 Task: Select a due date automation when advanced on, the moment a card is due add content with a description not containing resume.
Action: Mouse moved to (987, 77)
Screenshot: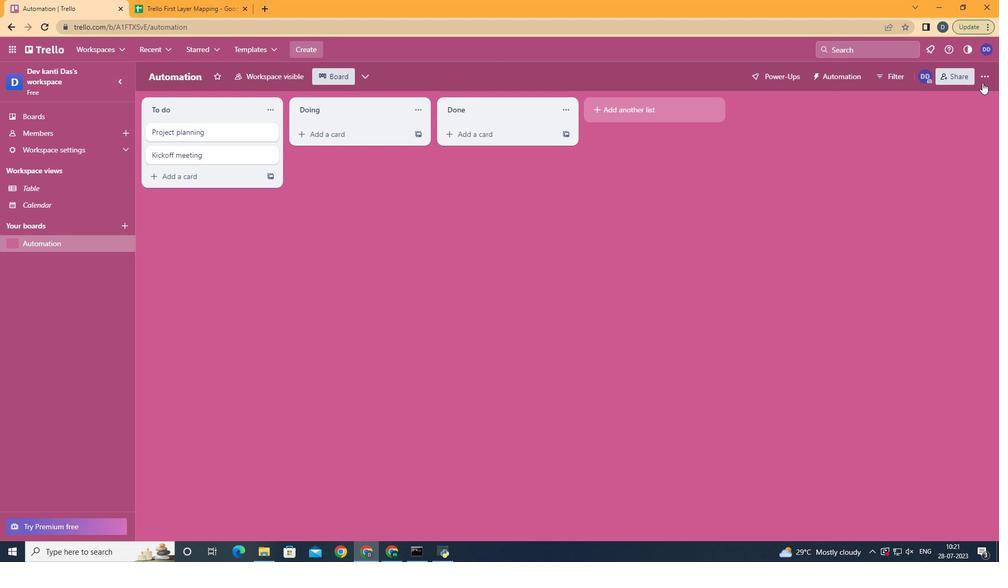 
Action: Mouse pressed left at (987, 77)
Screenshot: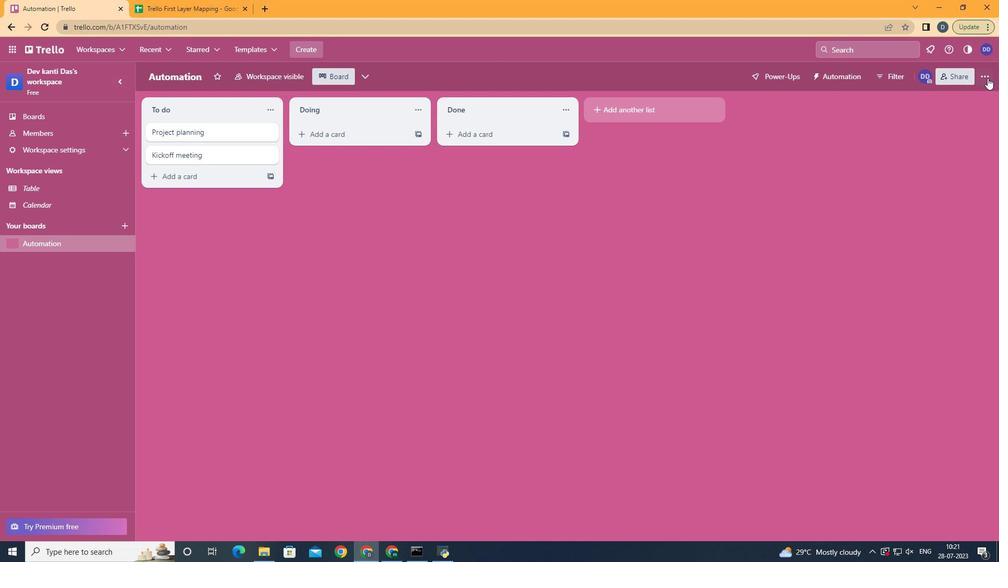 
Action: Mouse moved to (901, 209)
Screenshot: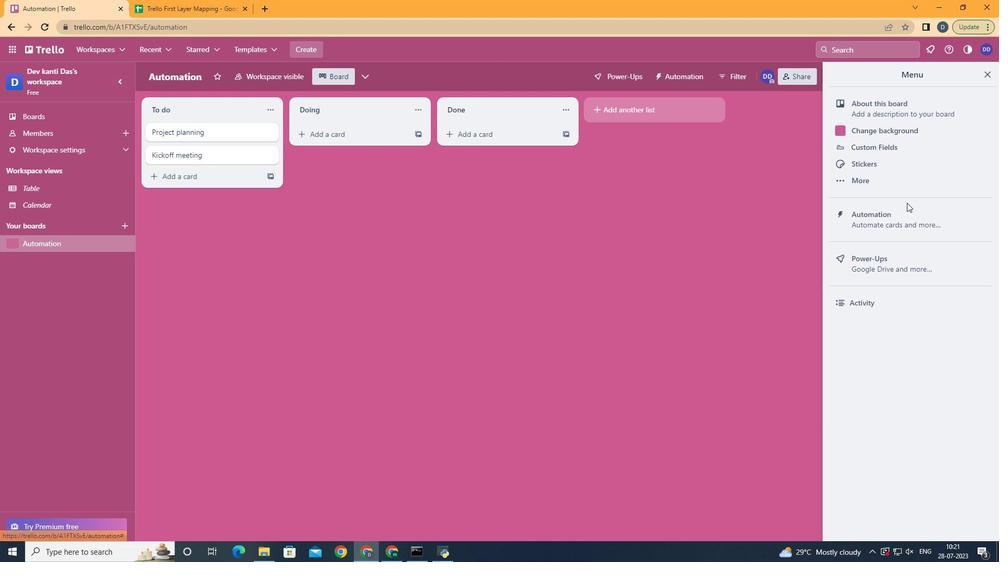 
Action: Mouse pressed left at (901, 209)
Screenshot: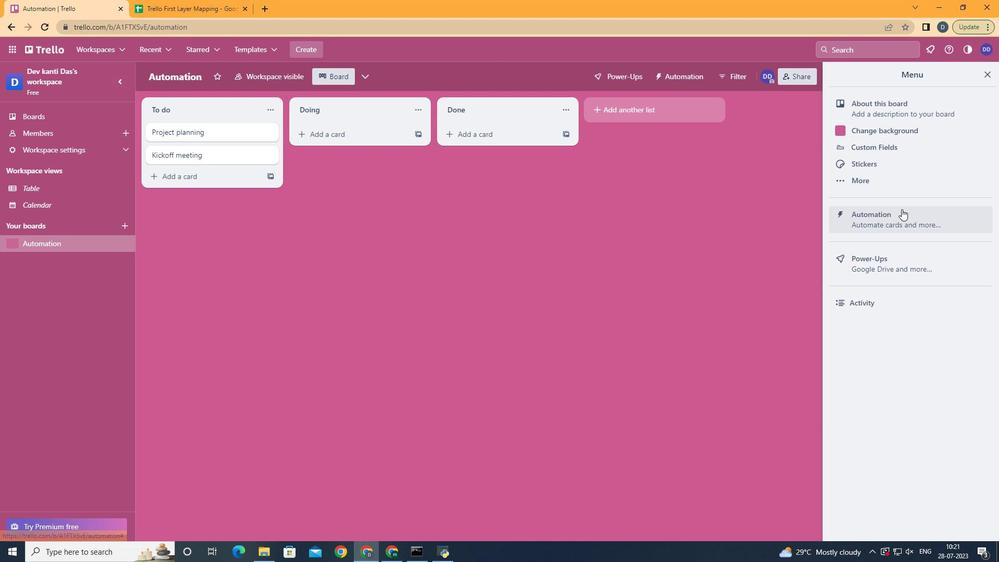 
Action: Mouse moved to (188, 207)
Screenshot: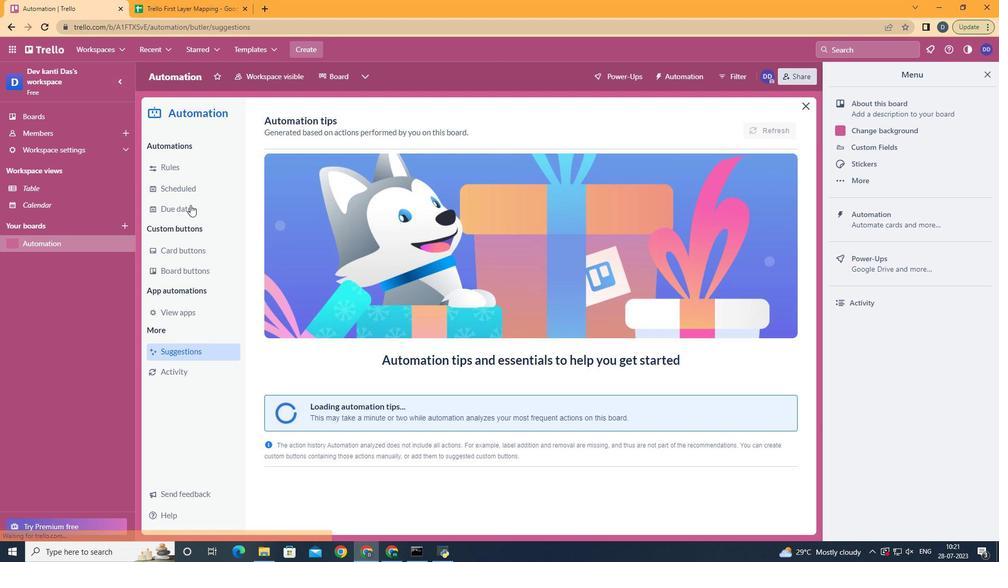 
Action: Mouse pressed left at (188, 207)
Screenshot: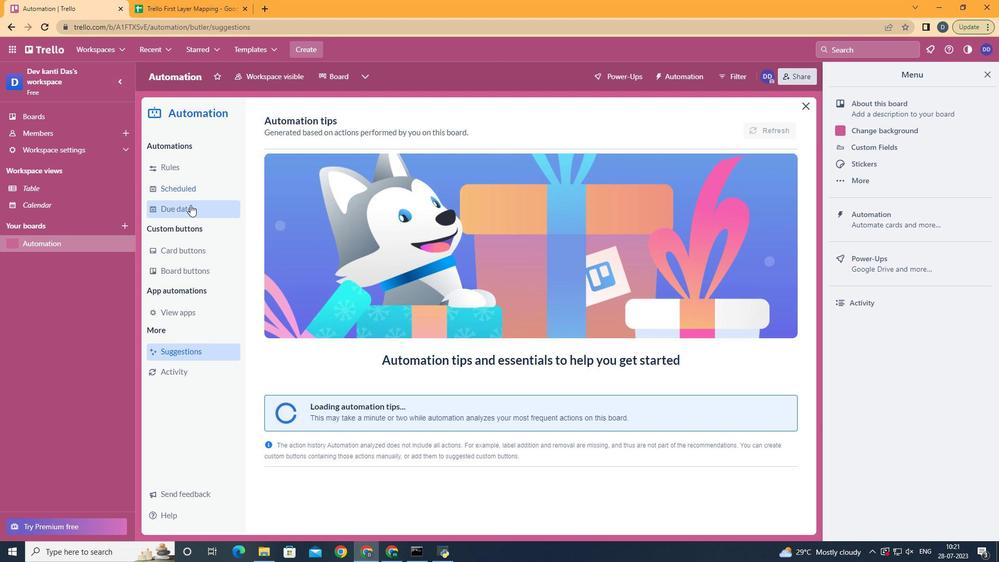
Action: Mouse moved to (763, 121)
Screenshot: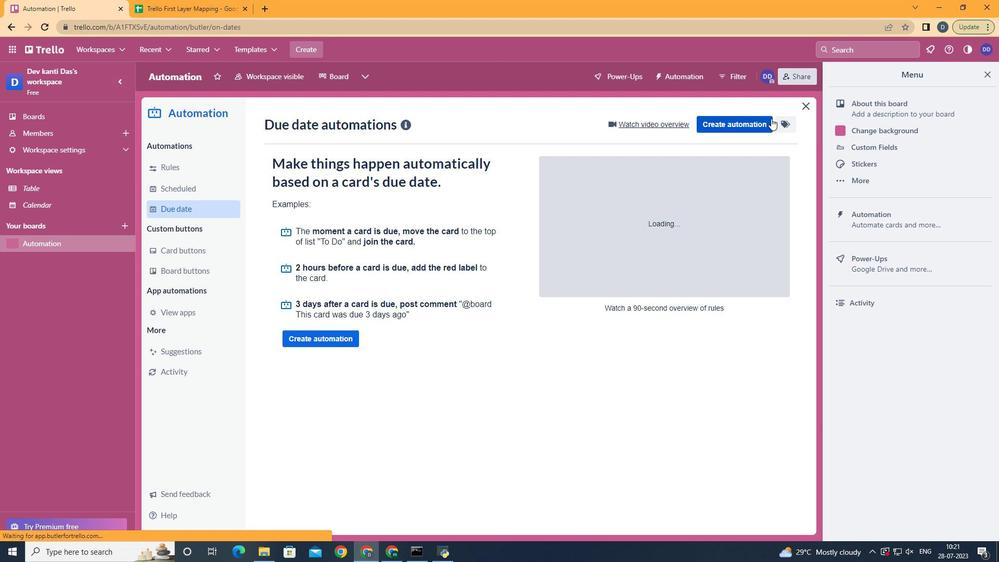 
Action: Mouse pressed left at (763, 121)
Screenshot: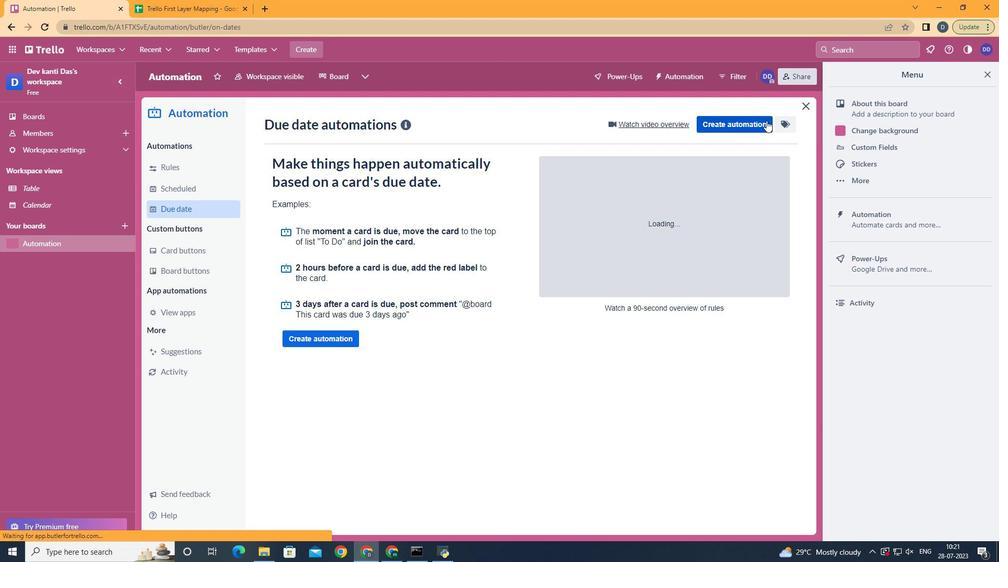 
Action: Mouse moved to (380, 233)
Screenshot: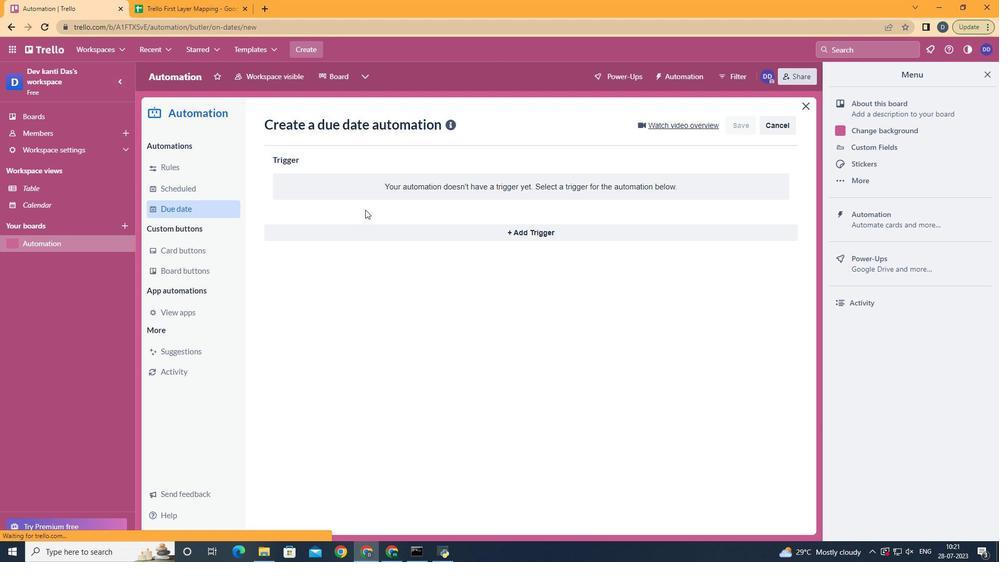
Action: Mouse pressed left at (380, 233)
Screenshot: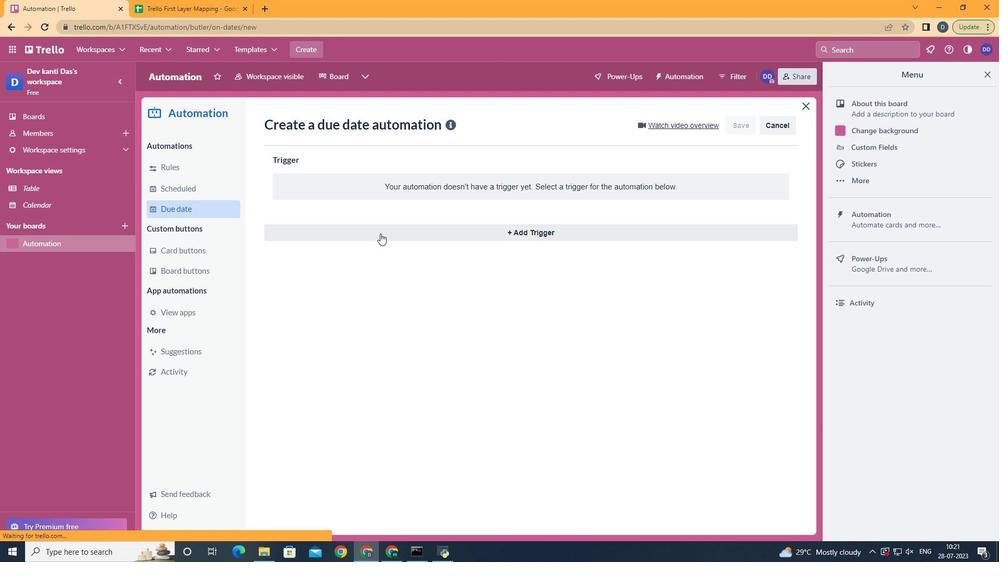 
Action: Mouse moved to (300, 377)
Screenshot: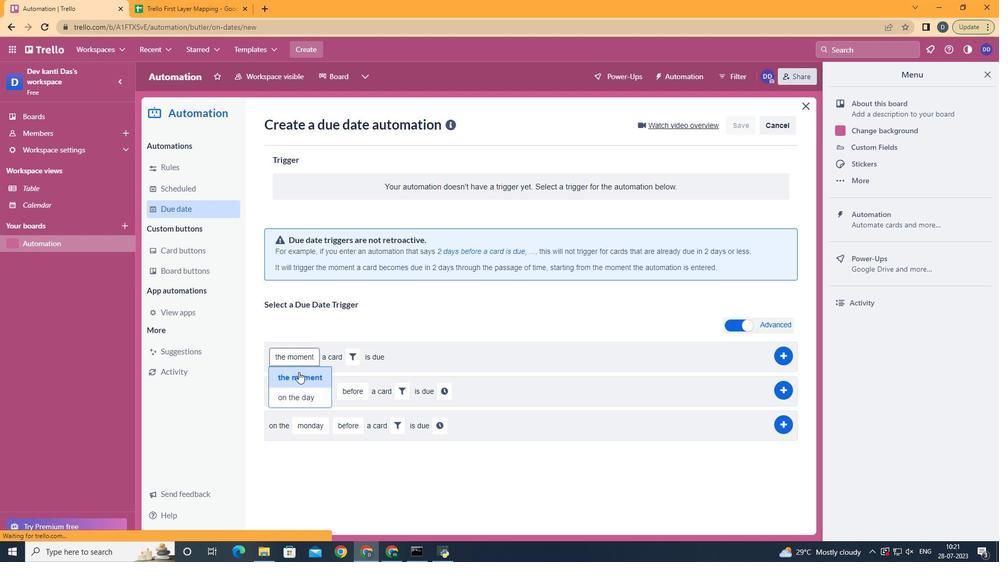 
Action: Mouse pressed left at (300, 377)
Screenshot: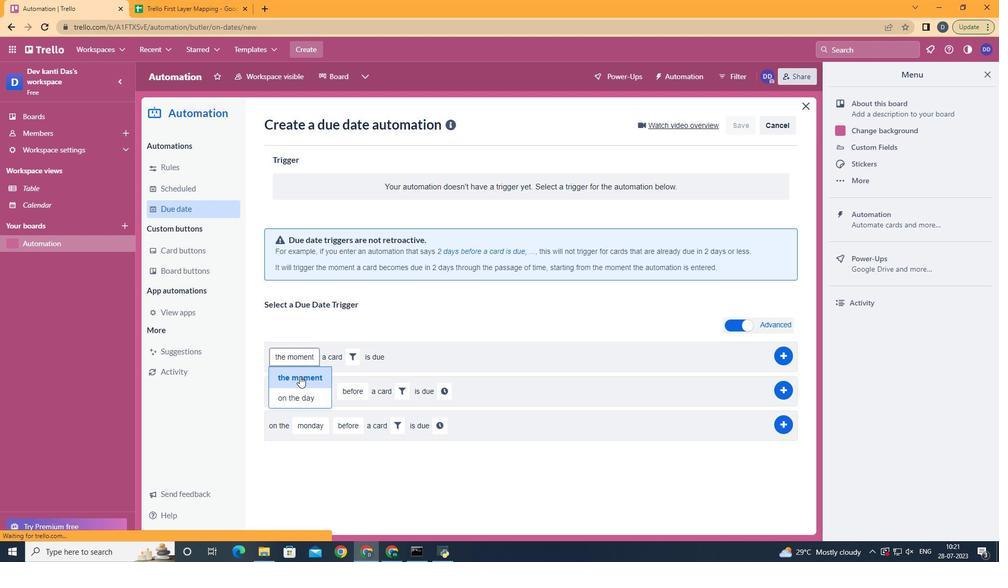 
Action: Mouse moved to (348, 360)
Screenshot: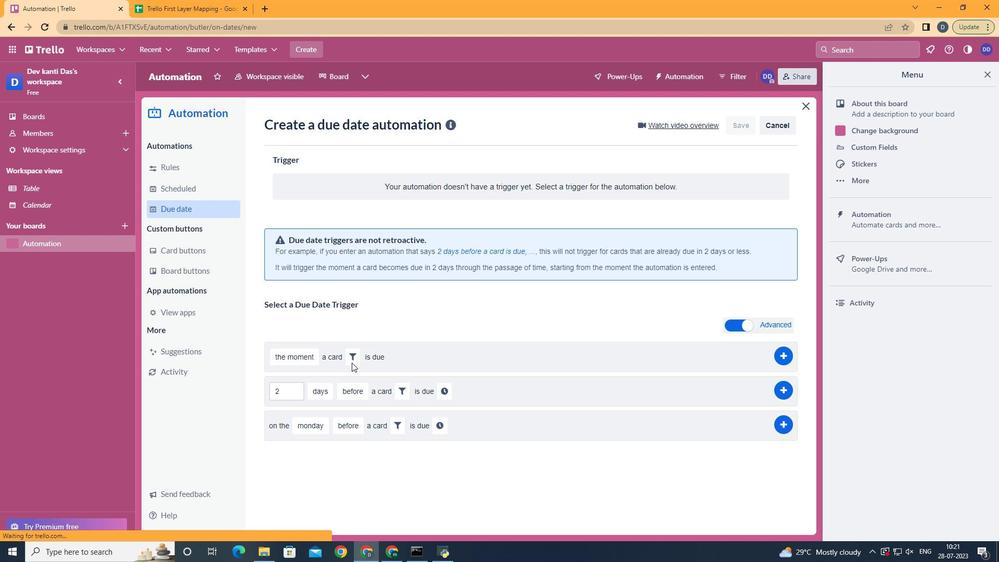 
Action: Mouse pressed left at (348, 360)
Screenshot: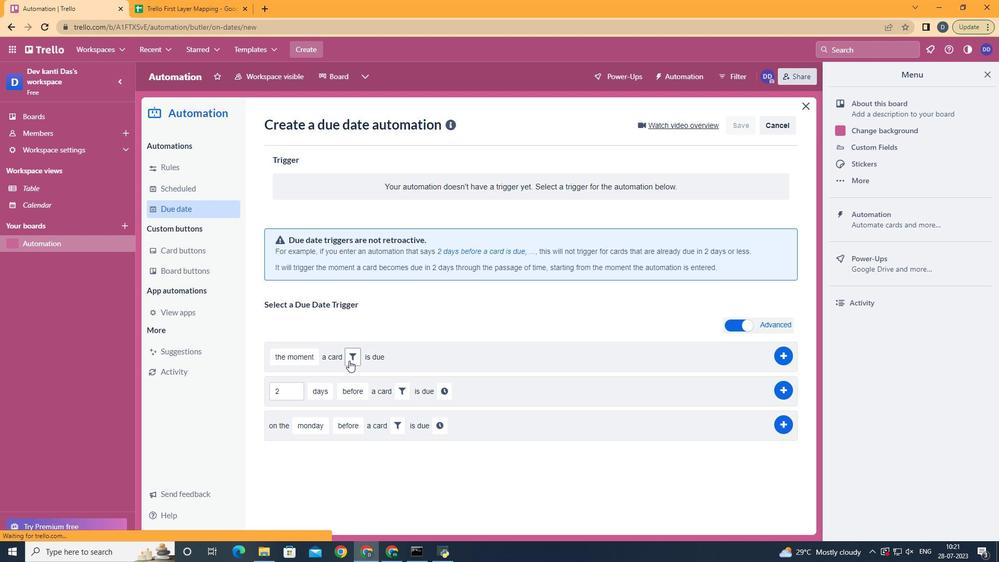 
Action: Mouse moved to (481, 387)
Screenshot: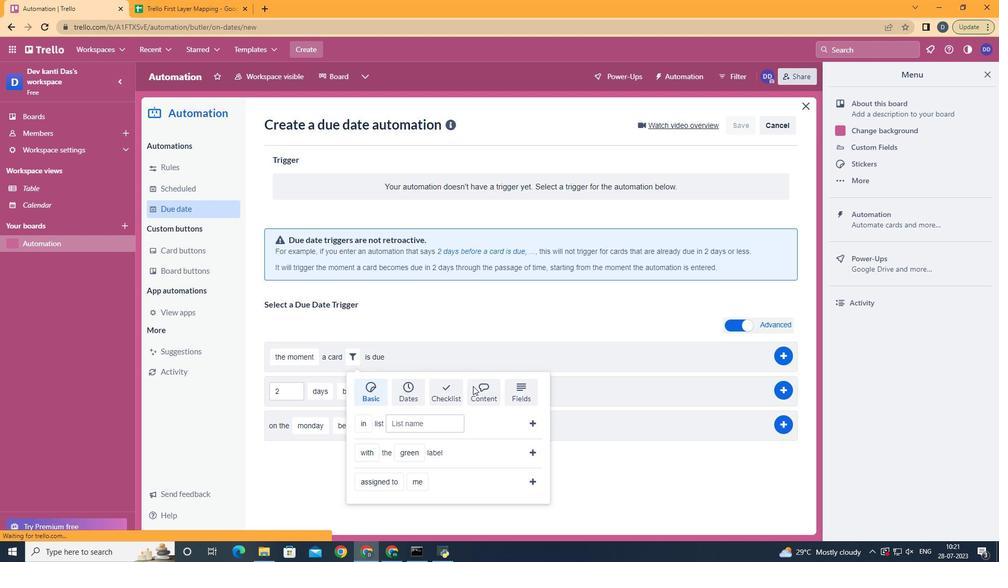 
Action: Mouse pressed left at (481, 387)
Screenshot: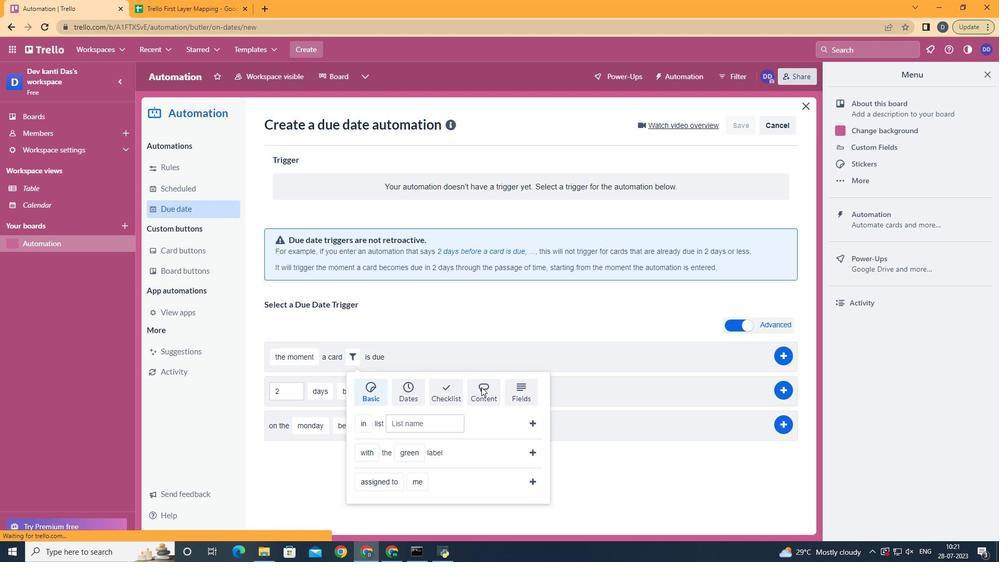 
Action: Mouse moved to (395, 460)
Screenshot: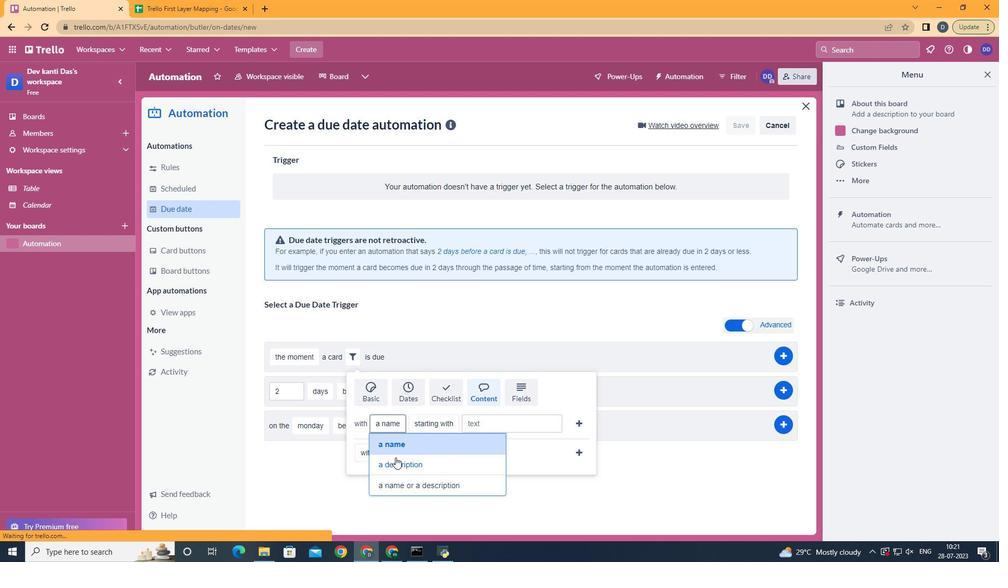 
Action: Mouse pressed left at (395, 460)
Screenshot: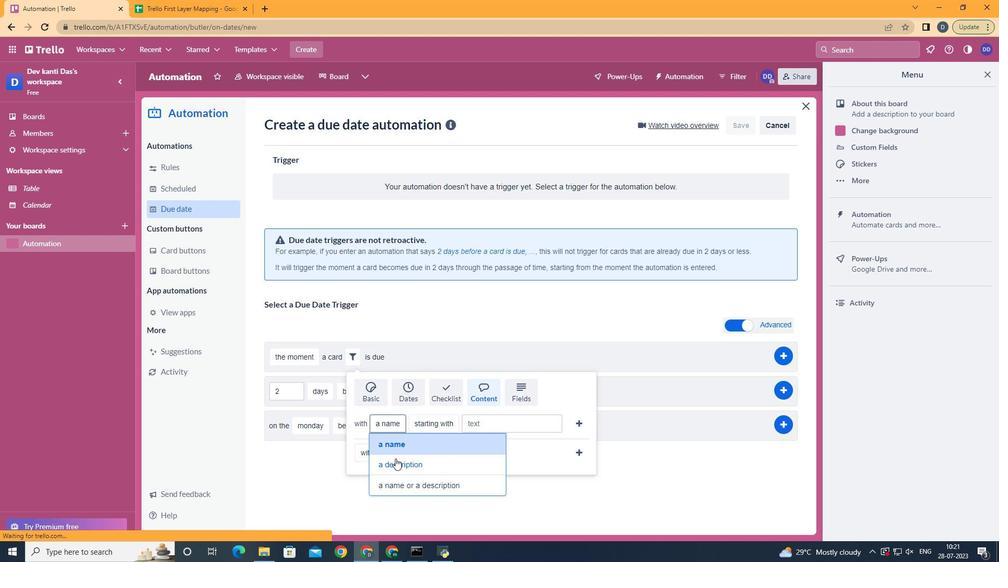 
Action: Mouse moved to (451, 408)
Screenshot: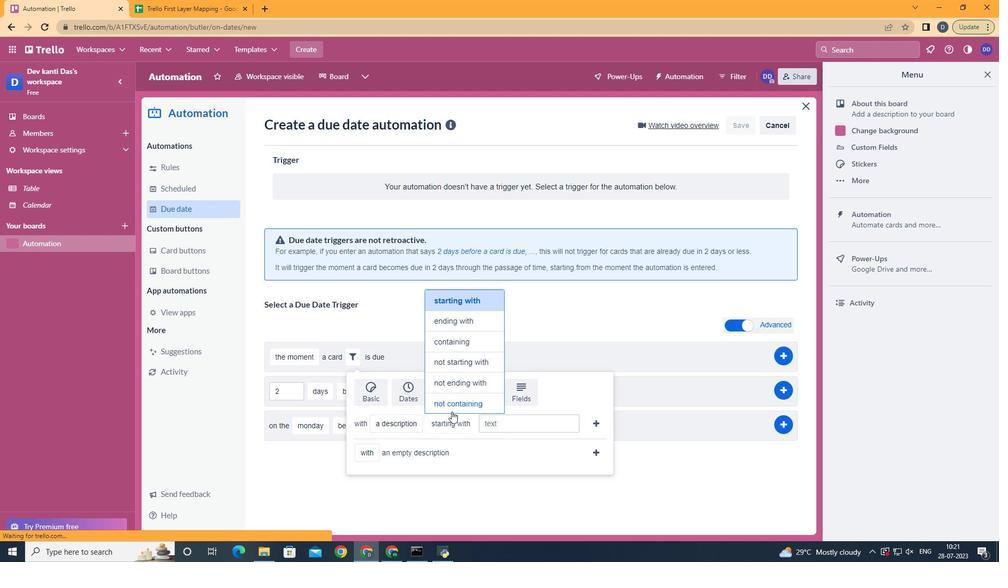 
Action: Mouse pressed left at (451, 408)
Screenshot: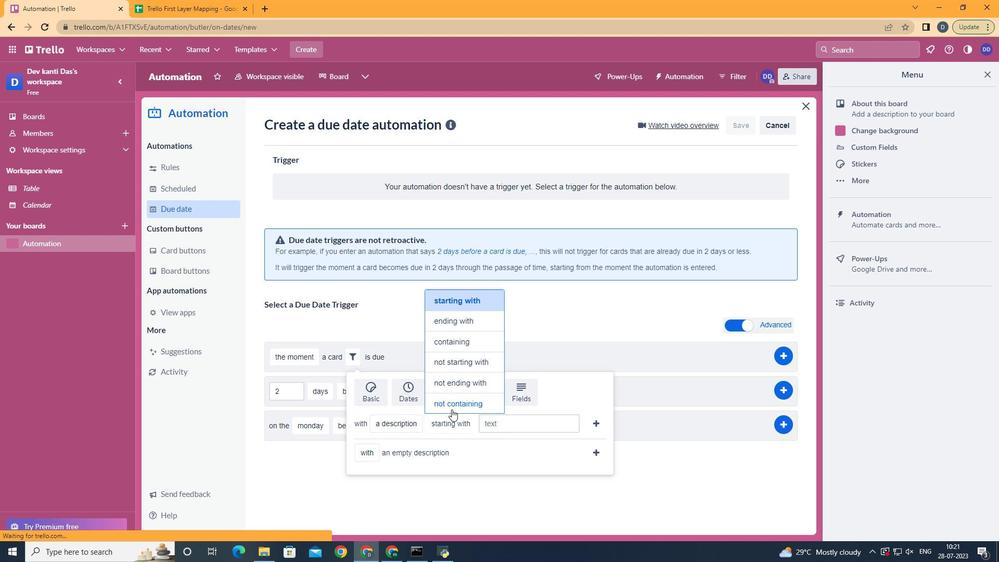 
Action: Mouse moved to (540, 425)
Screenshot: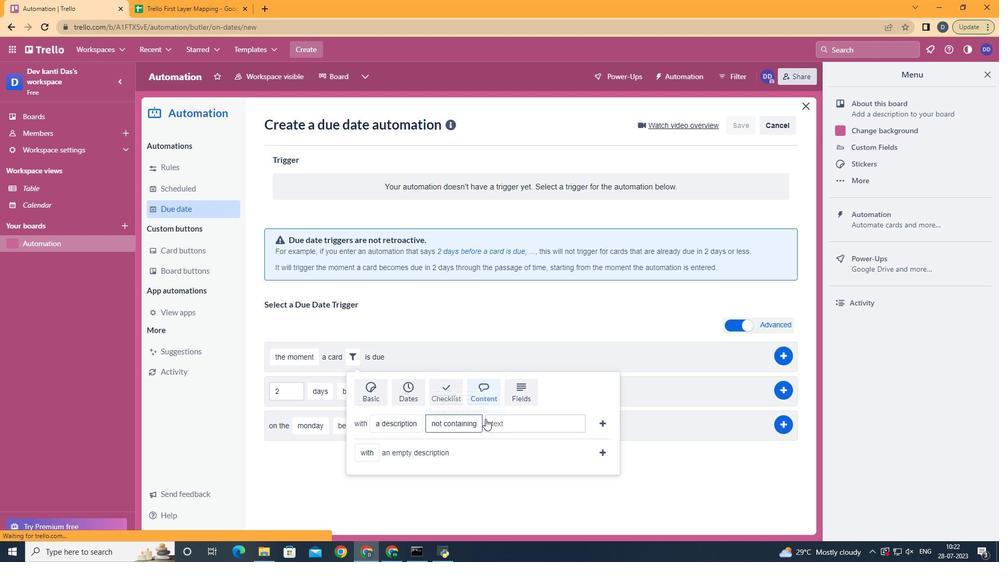 
Action: Mouse pressed left at (540, 425)
Screenshot: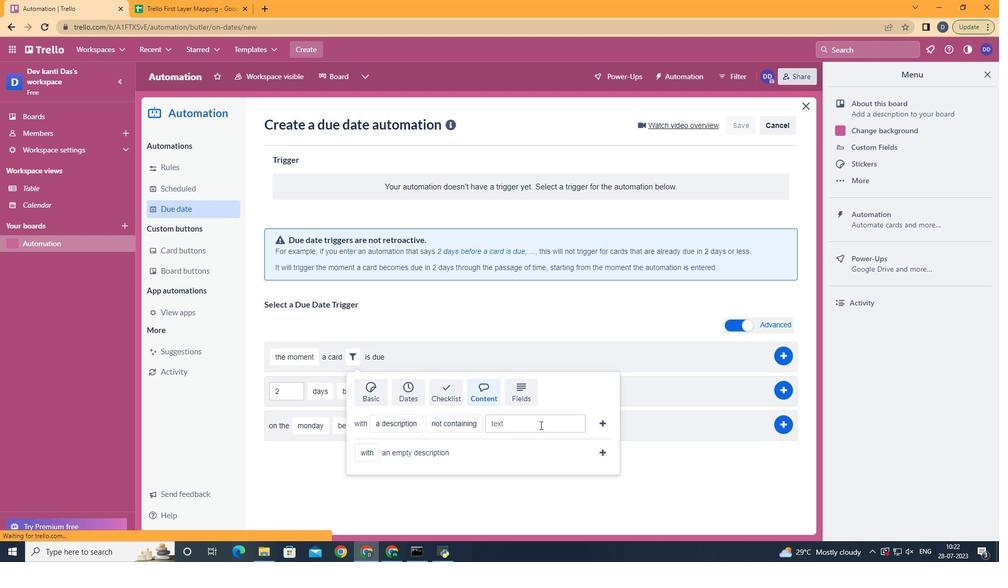 
Action: Key pressed resume
Screenshot: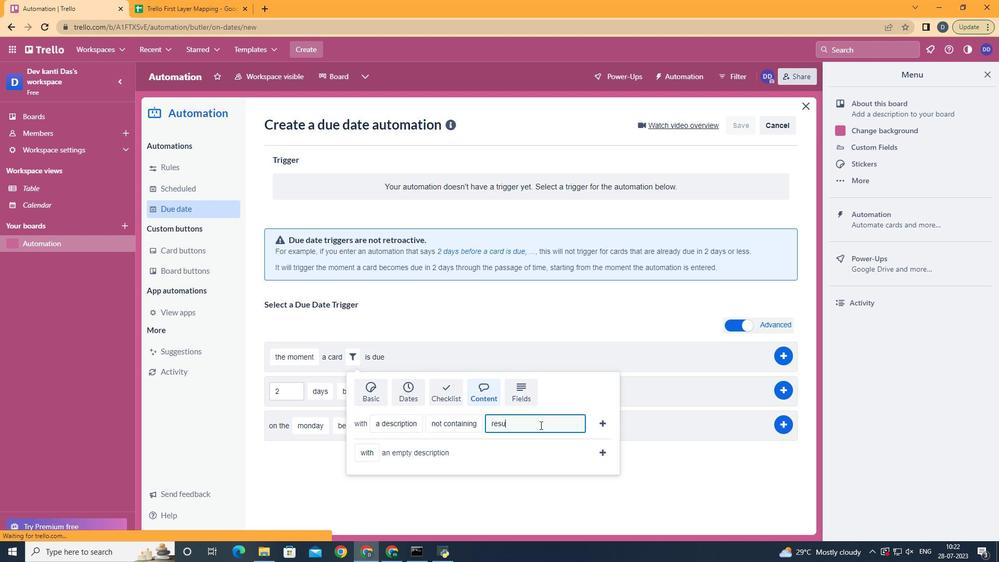 
Action: Mouse moved to (595, 426)
Screenshot: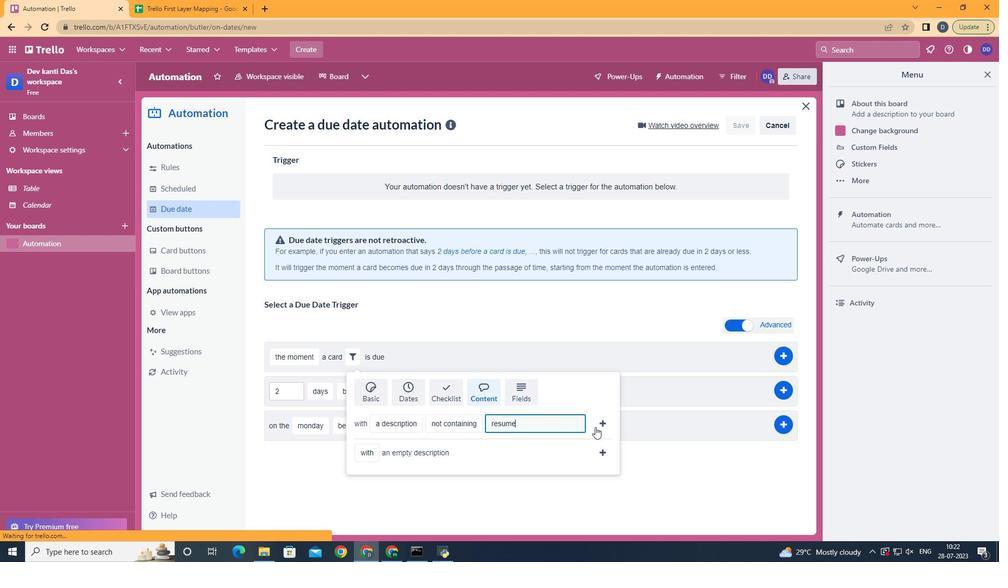 
Action: Mouse pressed left at (595, 426)
Screenshot: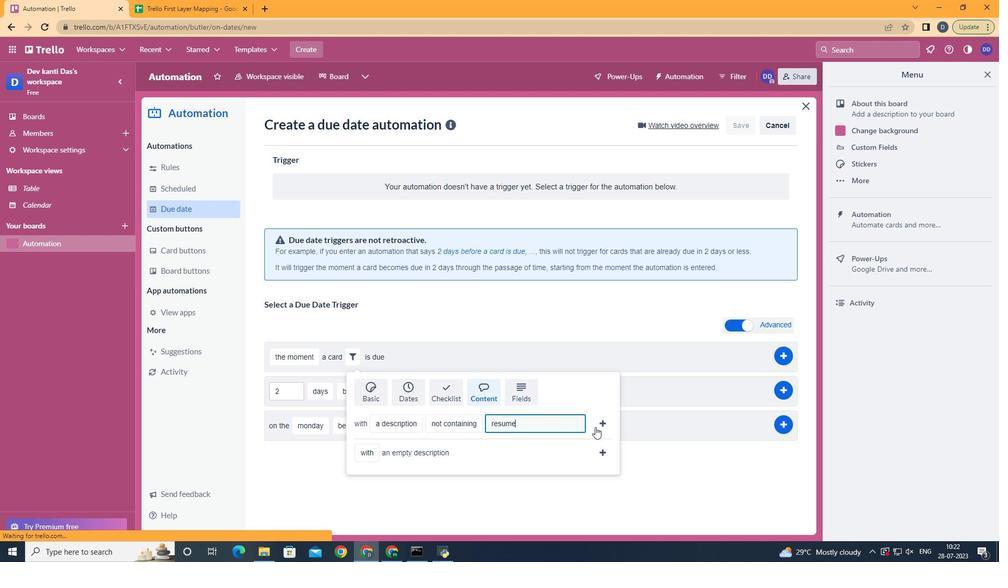 
